 Task: Create a section Speed of Light and in the section, add a milestone Email and messaging system upgrade in the project ConstellationHQ
Action: Mouse moved to (811, 152)
Screenshot: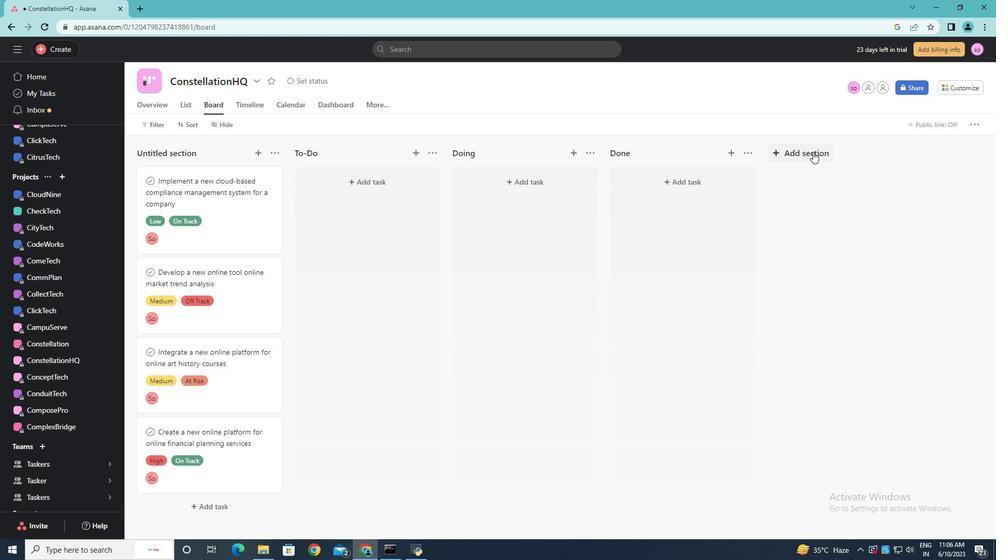 
Action: Mouse pressed left at (811, 152)
Screenshot: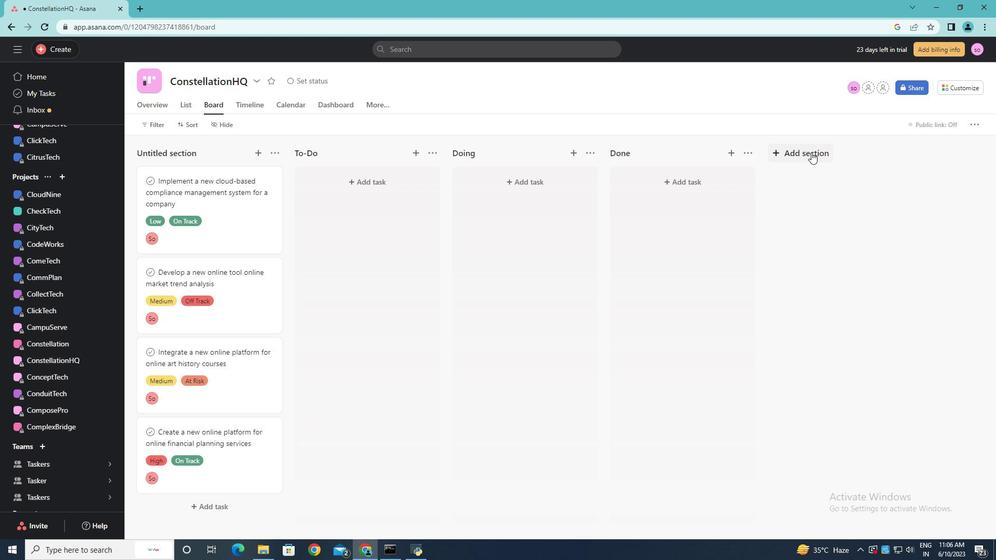 
Action: Key pressed <Key.shift>Speed<Key.space>of<Key.space><Key.shift>Light<Key.enter>
Screenshot: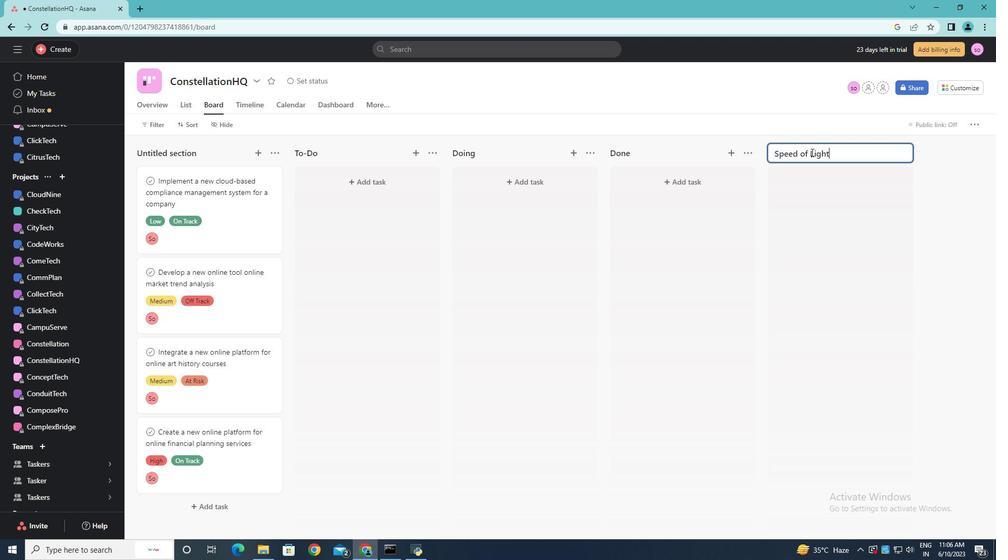 
Action: Mouse moved to (755, 177)
Screenshot: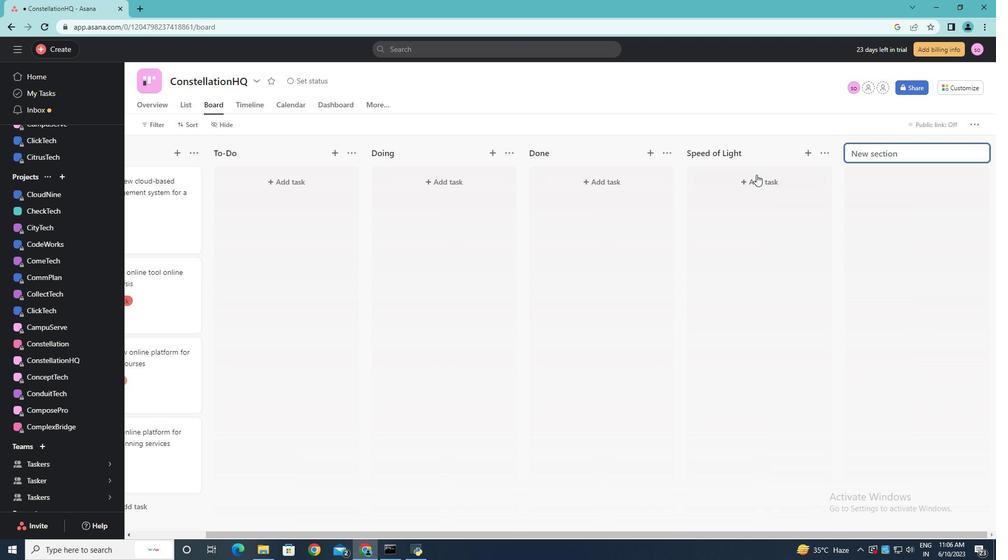 
Action: Mouse pressed left at (755, 177)
Screenshot: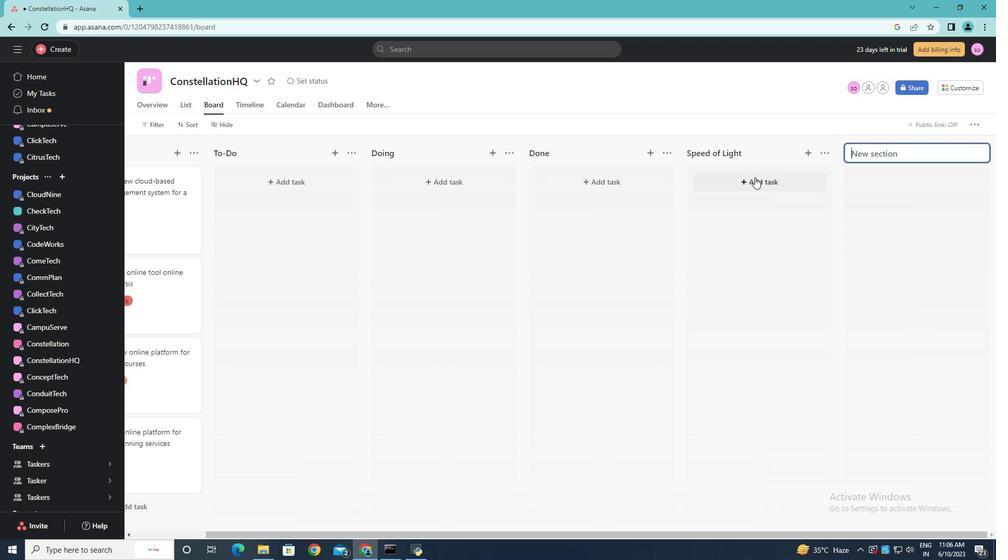 
Action: Key pressed <Key.shift><Key.shift><Key.shift><Key.shift><Key.shift><Key.shift><Key.shift><Key.shift><Key.shift>Email<Key.space>and<Key.space>messaging<Key.space>system<Key.space>upgrade<Key.space><Key.backspace><Key.enter>
Screenshot: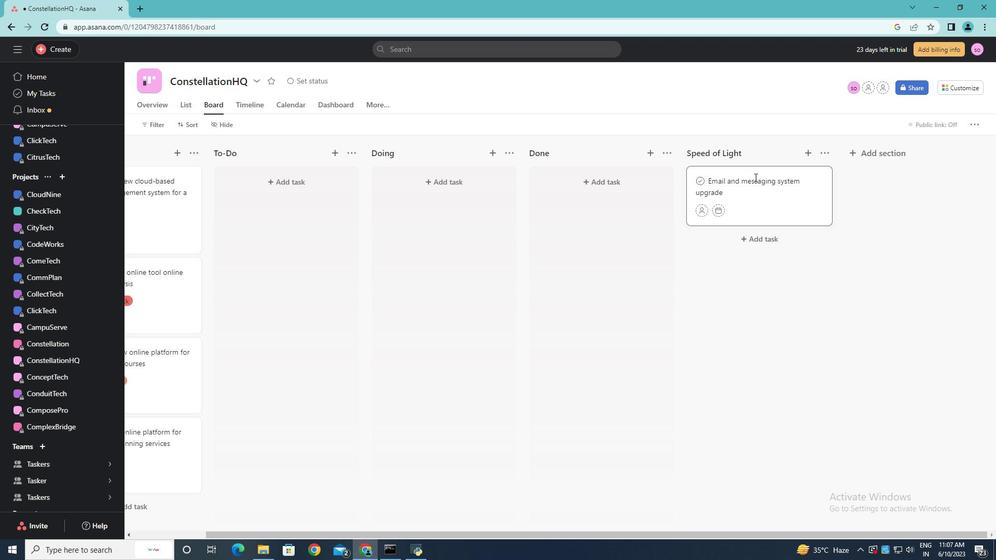 
Action: Mouse moved to (820, 180)
Screenshot: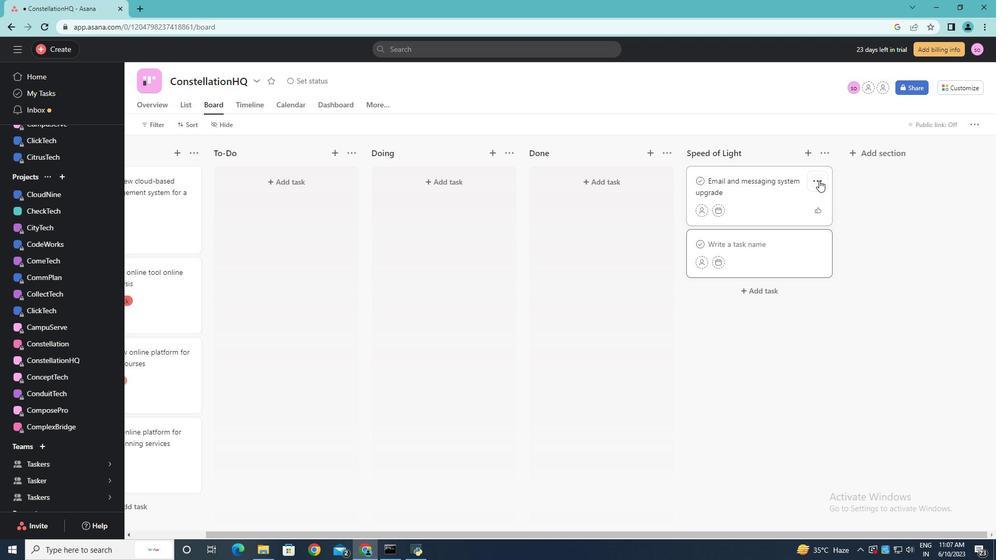 
Action: Mouse pressed left at (820, 180)
Screenshot: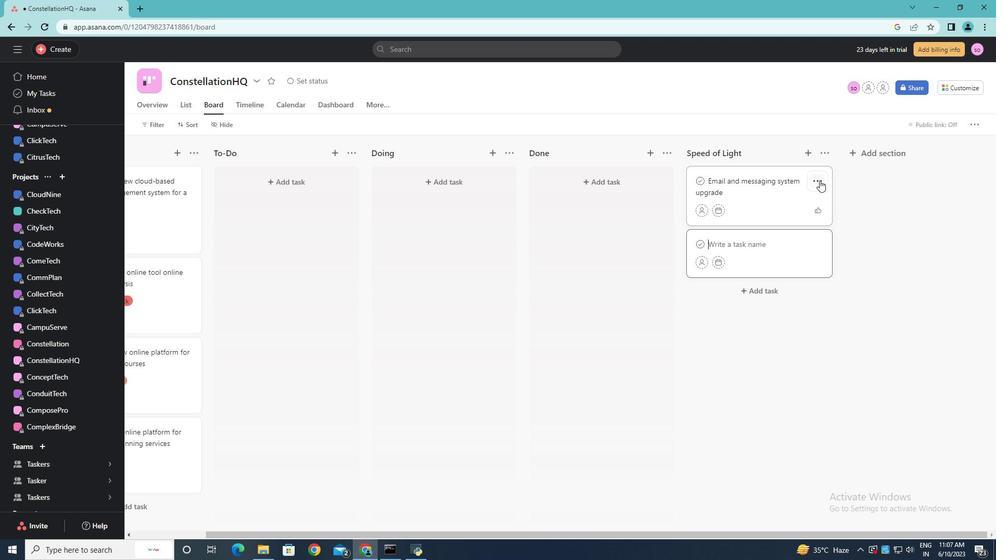 
Action: Mouse moved to (844, 362)
Screenshot: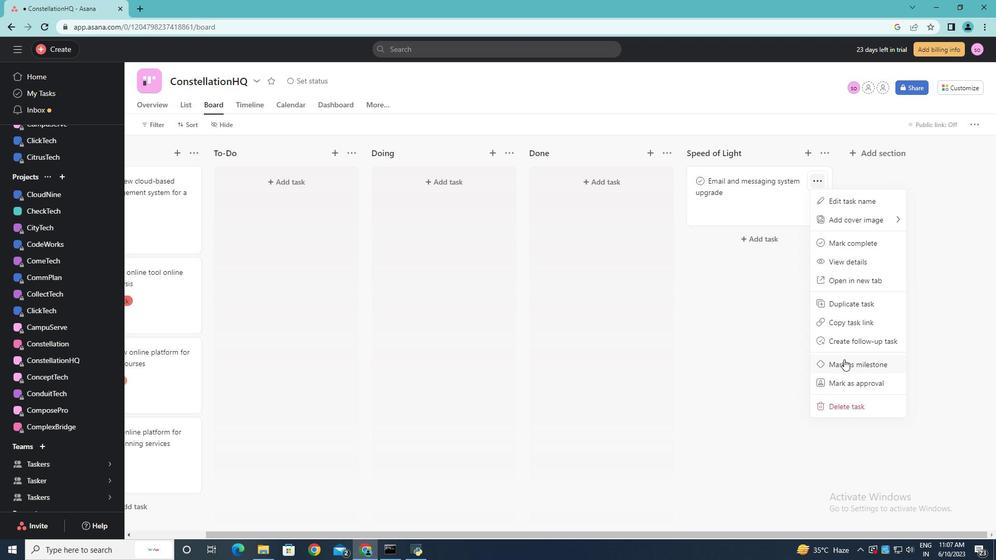 
Action: Mouse pressed left at (844, 362)
Screenshot: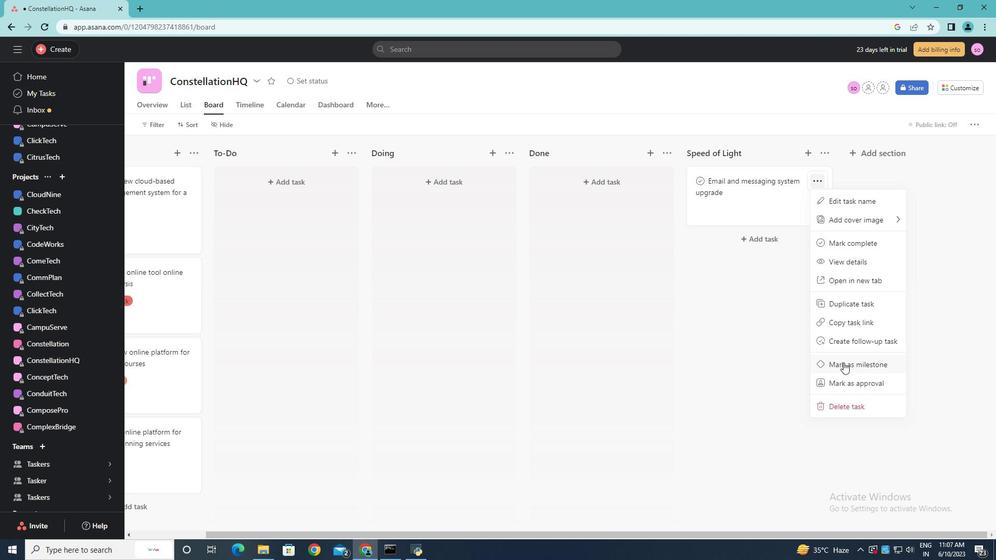 
Action: Mouse moved to (801, 305)
Screenshot: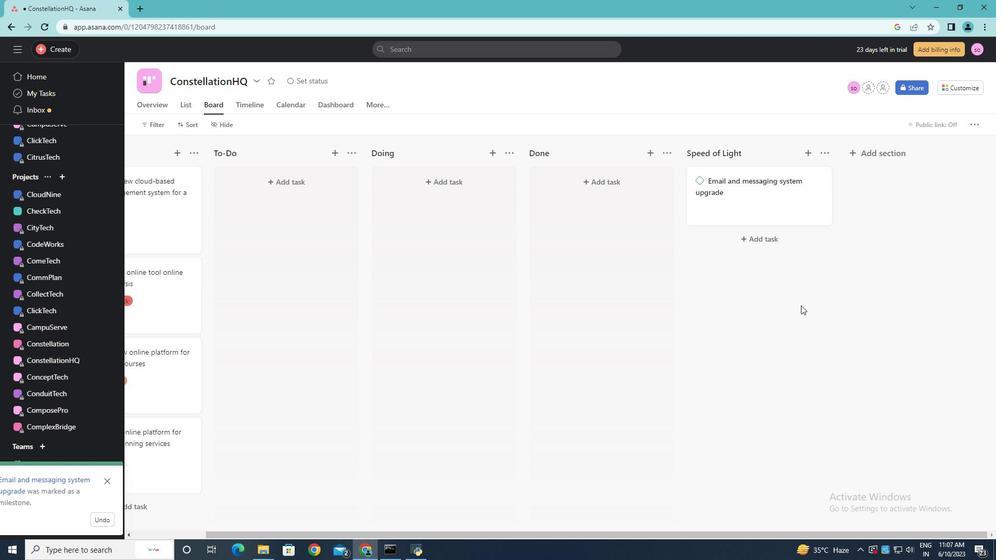 
